 Task: Get directions from San Jacinto Battleground State Historic Site, Texas, United States to Congaree National Park, South Carolina, United States arriving by 10:00 am on the 17th of June
Action: Mouse moved to (225, 50)
Screenshot: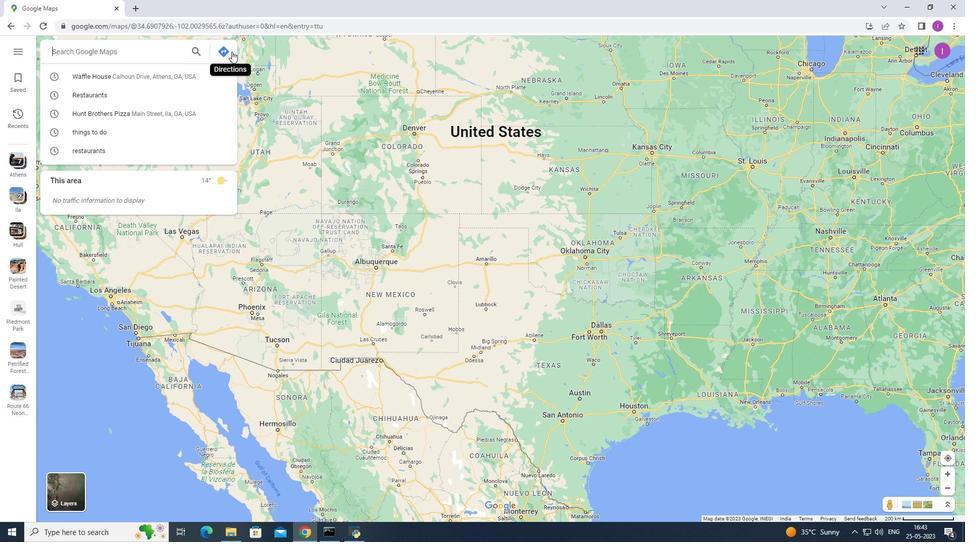 
Action: Mouse pressed left at (225, 50)
Screenshot: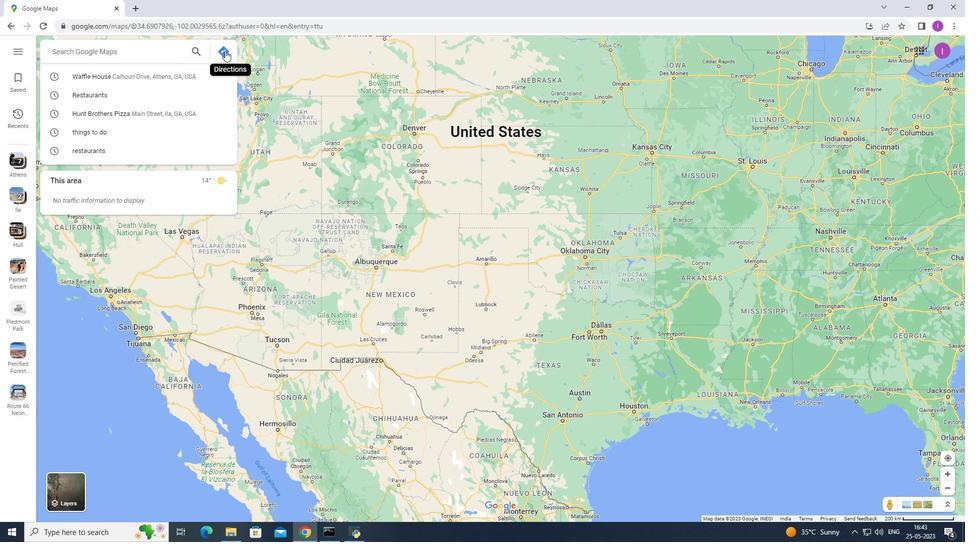 
Action: Mouse moved to (79, 80)
Screenshot: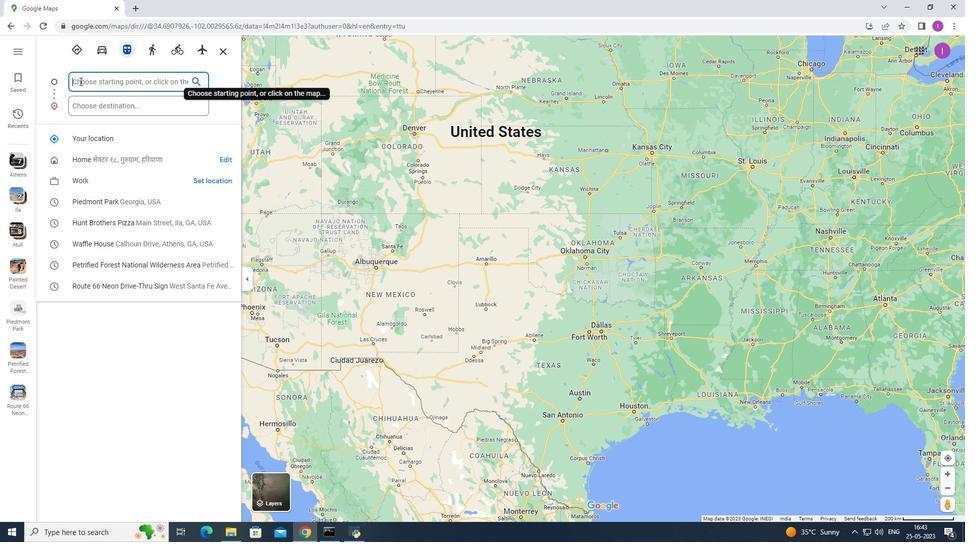 
Action: Mouse pressed left at (79, 80)
Screenshot: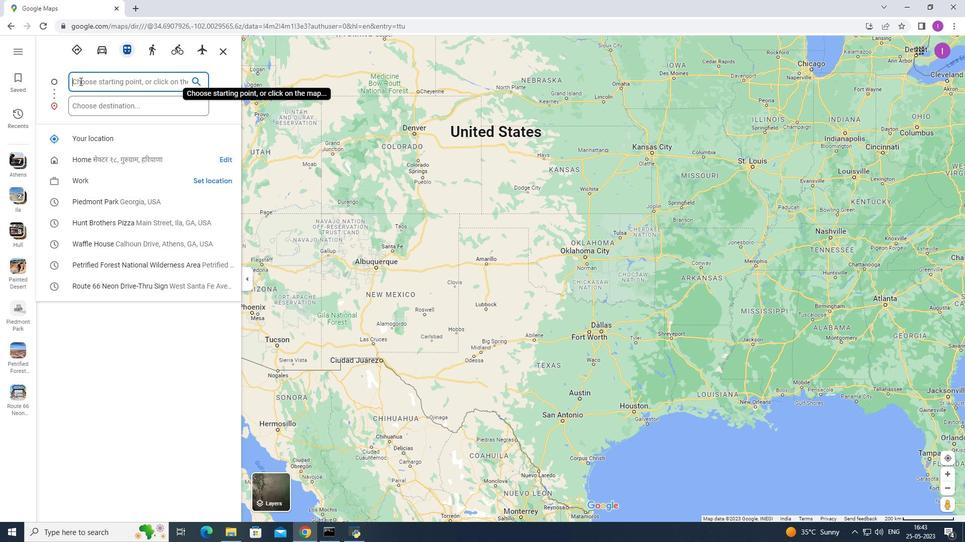 
Action: Key pressed <Key.shift>San<Key.space><Key.shift>Jacin
Screenshot: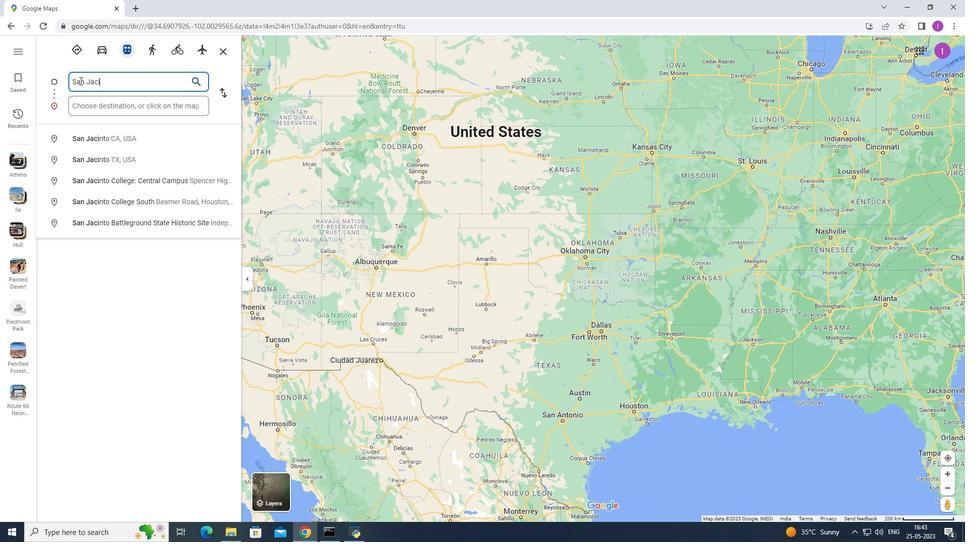 
Action: Mouse moved to (105, 156)
Screenshot: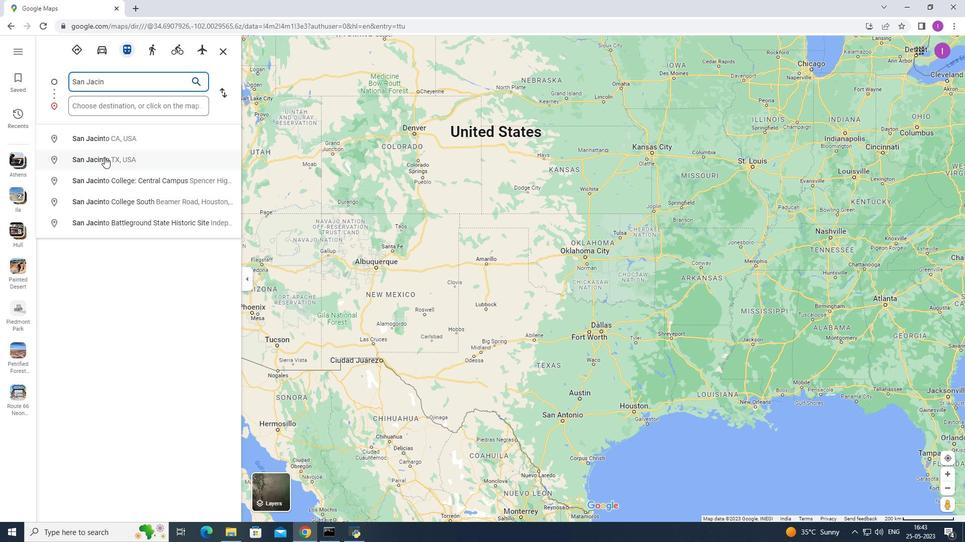 
Action: Mouse pressed left at (105, 156)
Screenshot: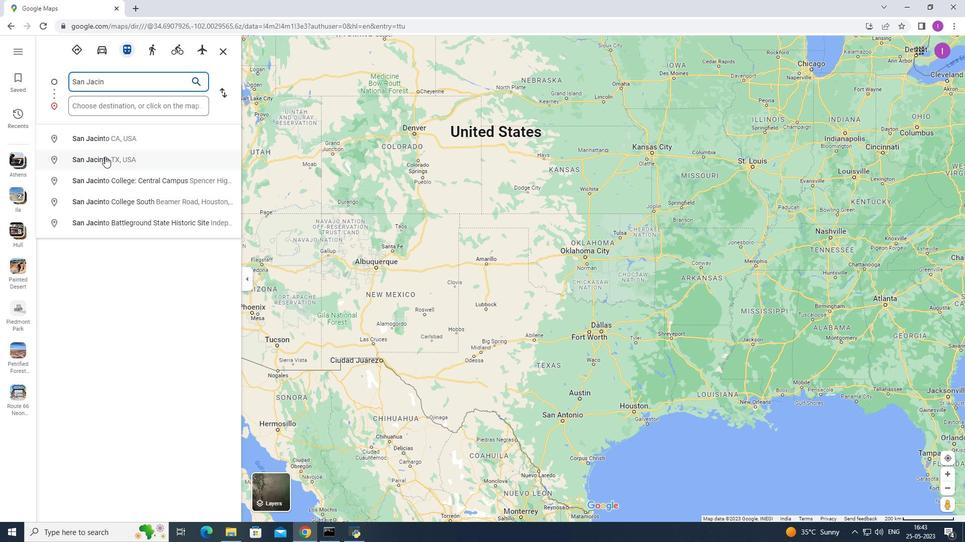
Action: Mouse moved to (112, 105)
Screenshot: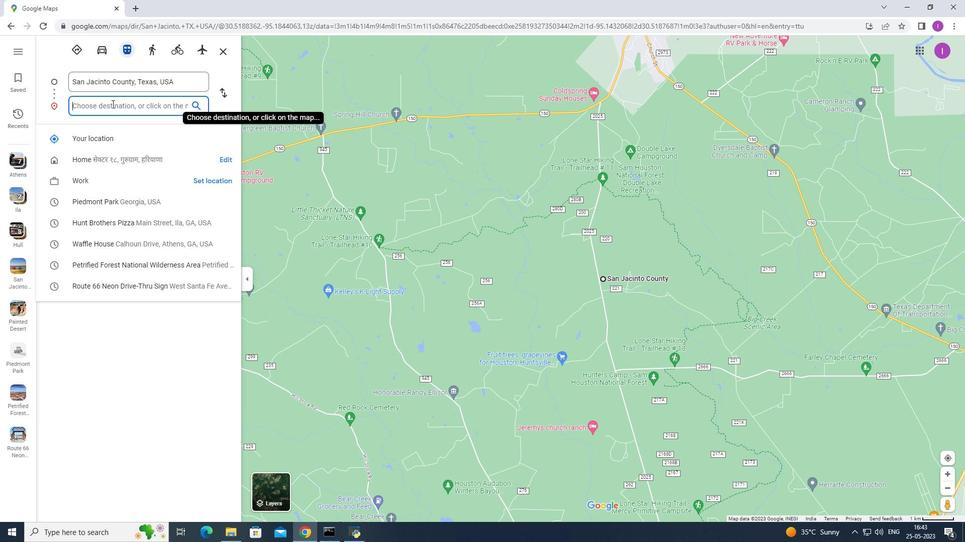 
Action: Mouse pressed left at (112, 105)
Screenshot: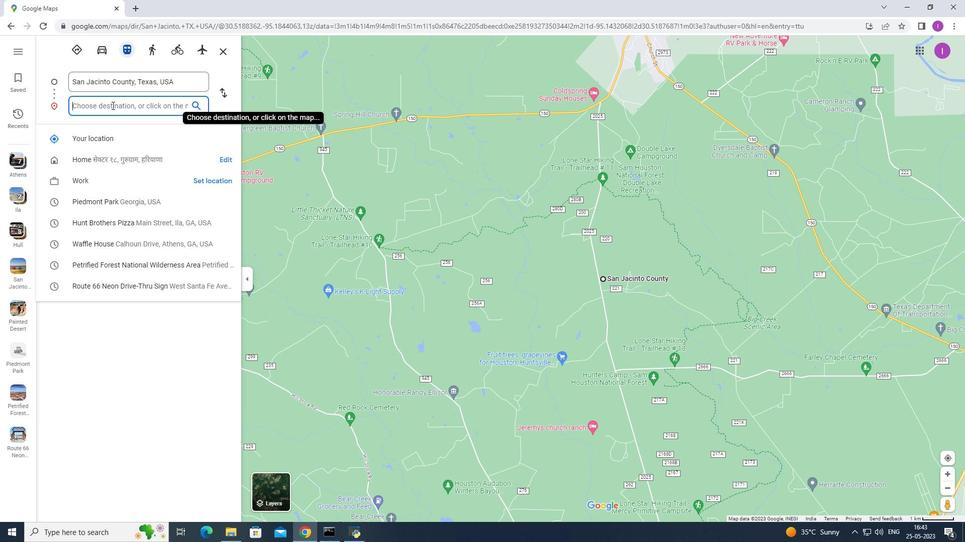 
Action: Key pressed <Key.shift><Key.shift>Congaree<Key.space>nat
Screenshot: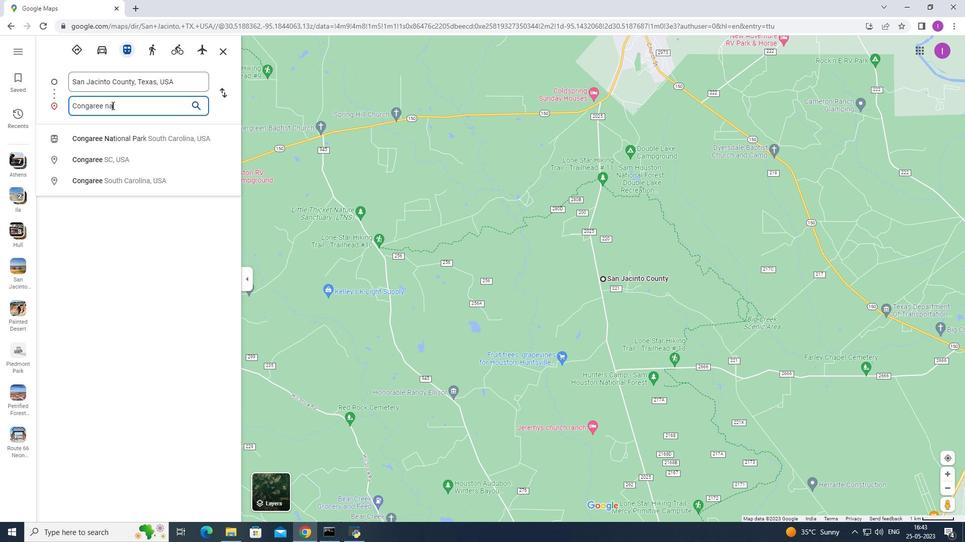 
Action: Mouse moved to (134, 135)
Screenshot: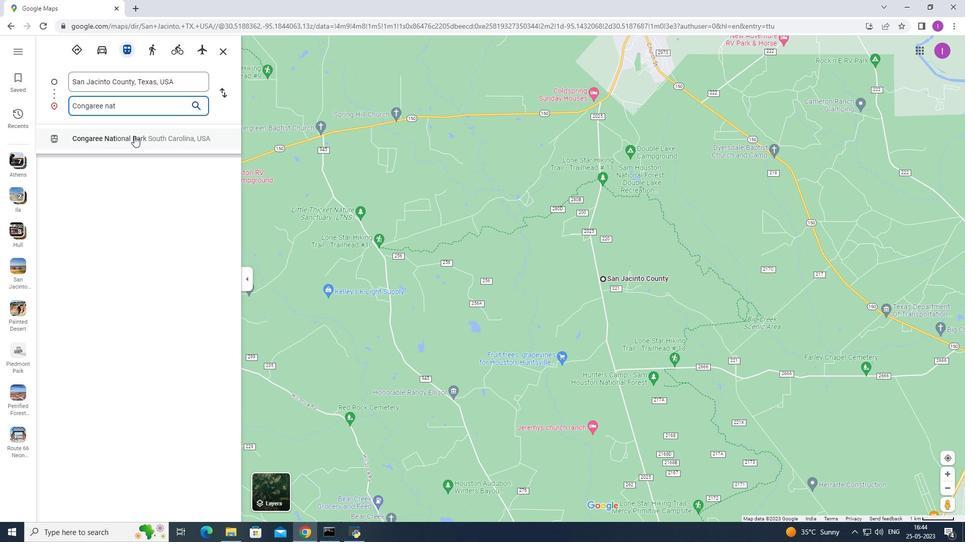 
Action: Mouse pressed left at (134, 135)
Screenshot: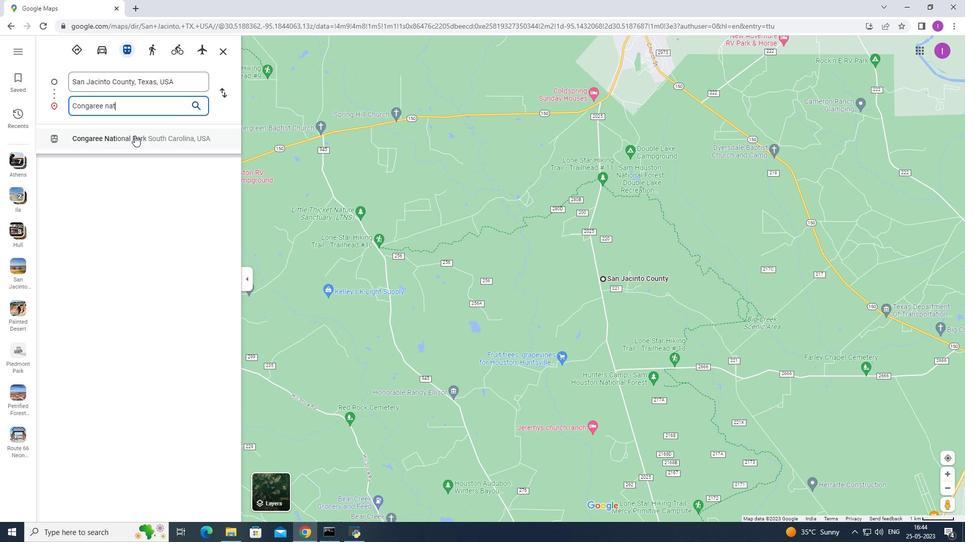 
Action: Mouse moved to (114, 136)
Screenshot: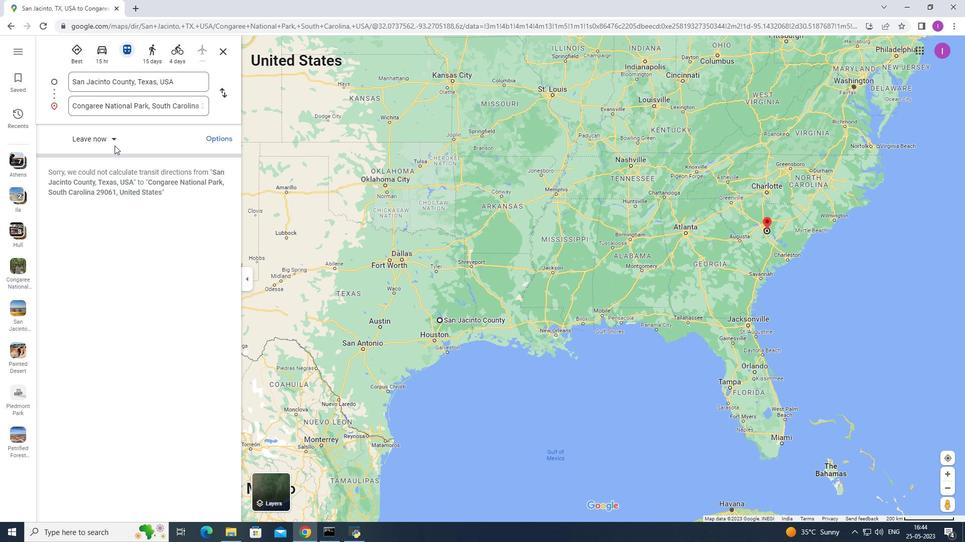
Action: Mouse pressed left at (114, 136)
Screenshot: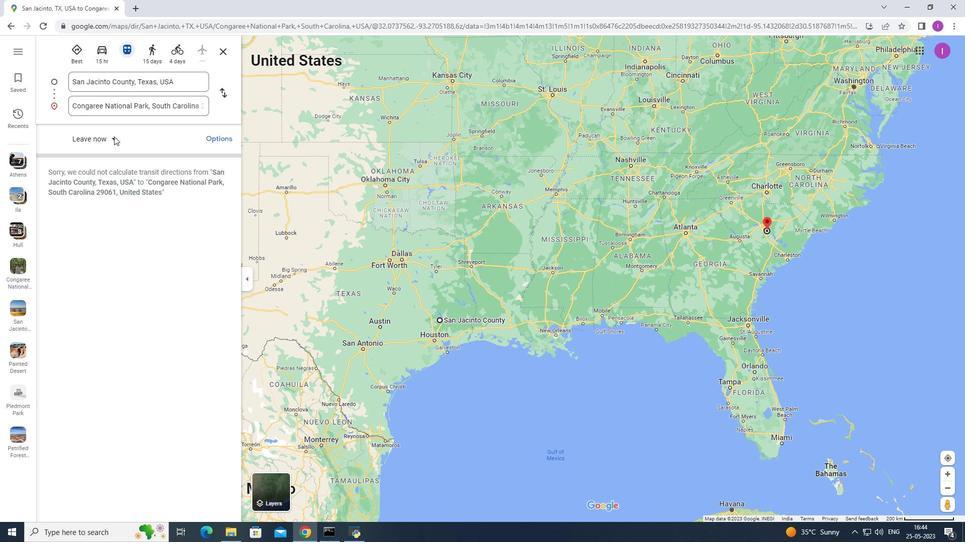 
Action: Mouse moved to (110, 182)
Screenshot: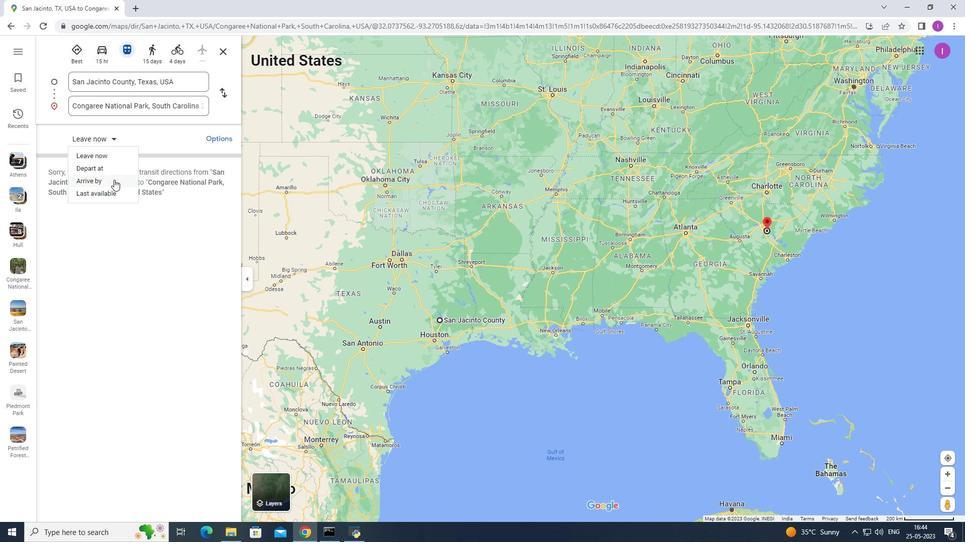 
Action: Mouse pressed left at (110, 182)
Screenshot: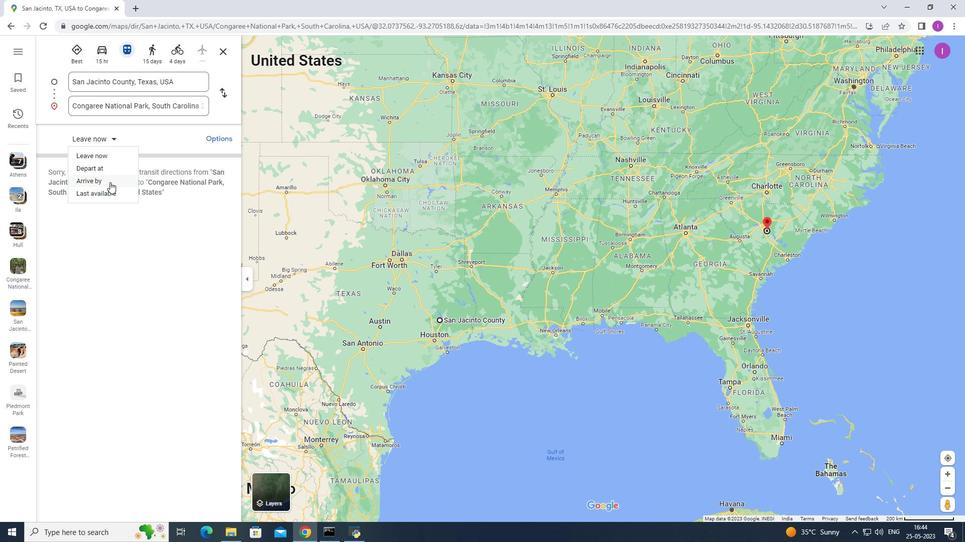 
Action: Mouse moved to (90, 156)
Screenshot: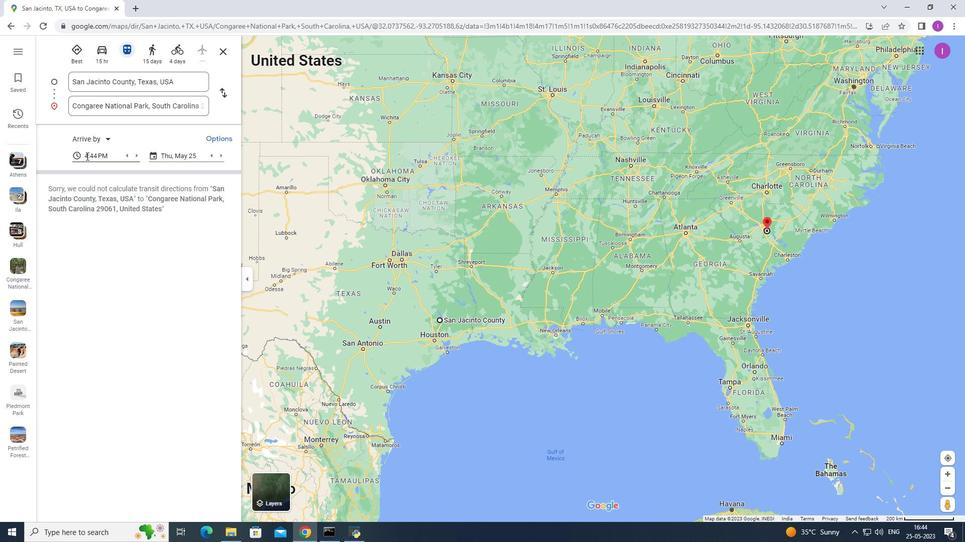 
Action: Mouse pressed left at (90, 156)
Screenshot: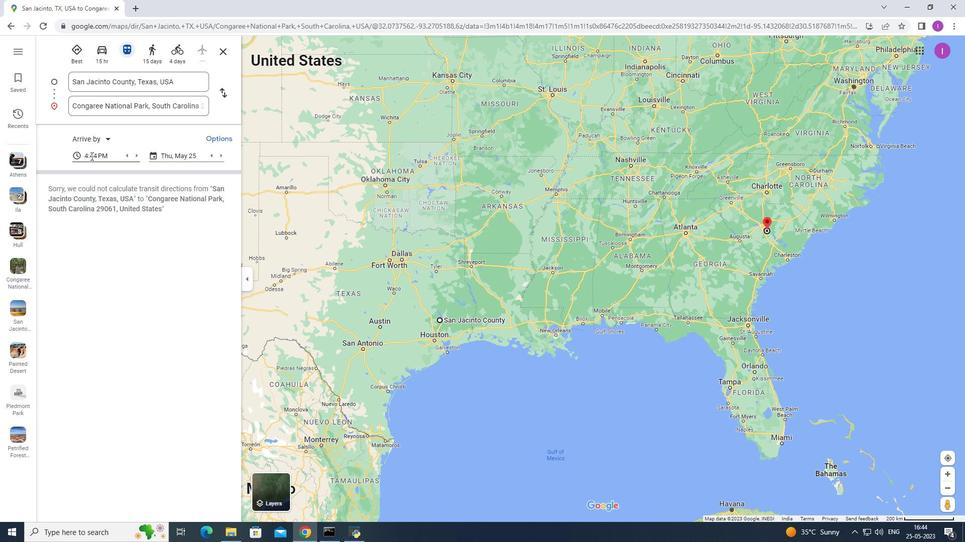 
Action: Mouse moved to (134, 238)
Screenshot: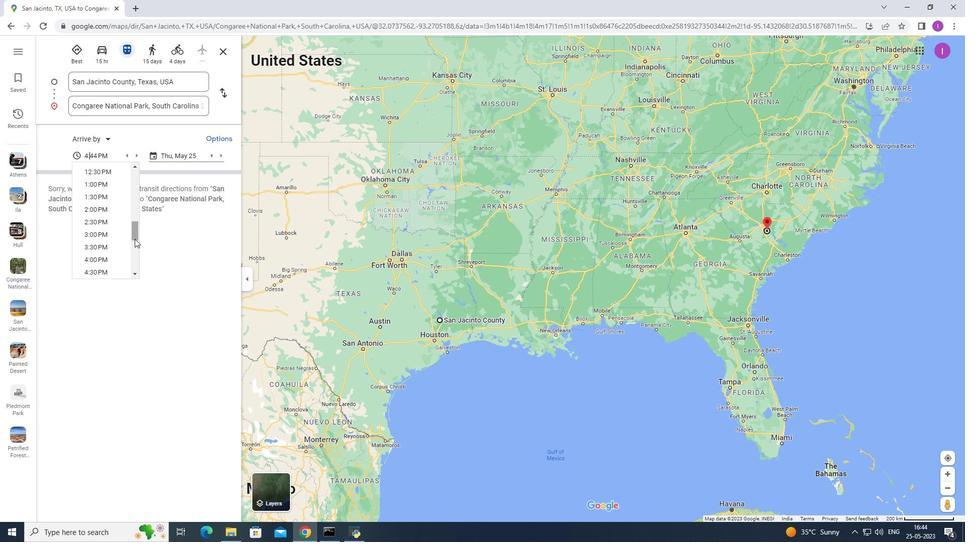 
Action: Mouse pressed left at (134, 238)
Screenshot: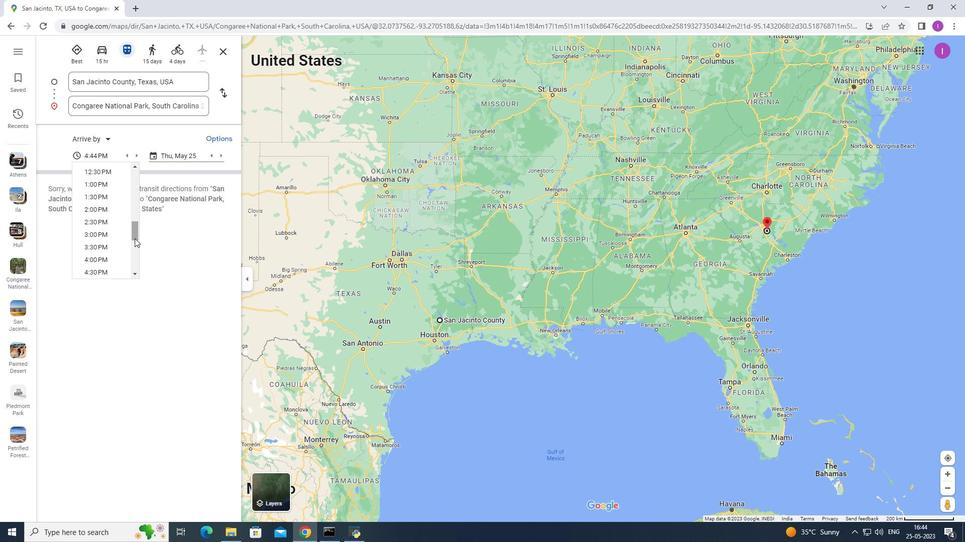 
Action: Mouse moved to (134, 182)
Screenshot: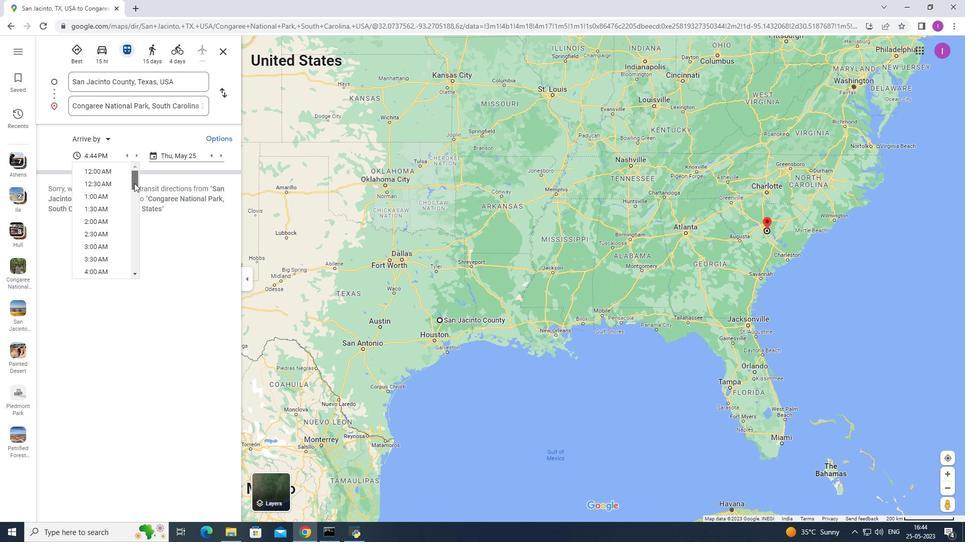 
Action: Mouse pressed left at (134, 182)
Screenshot: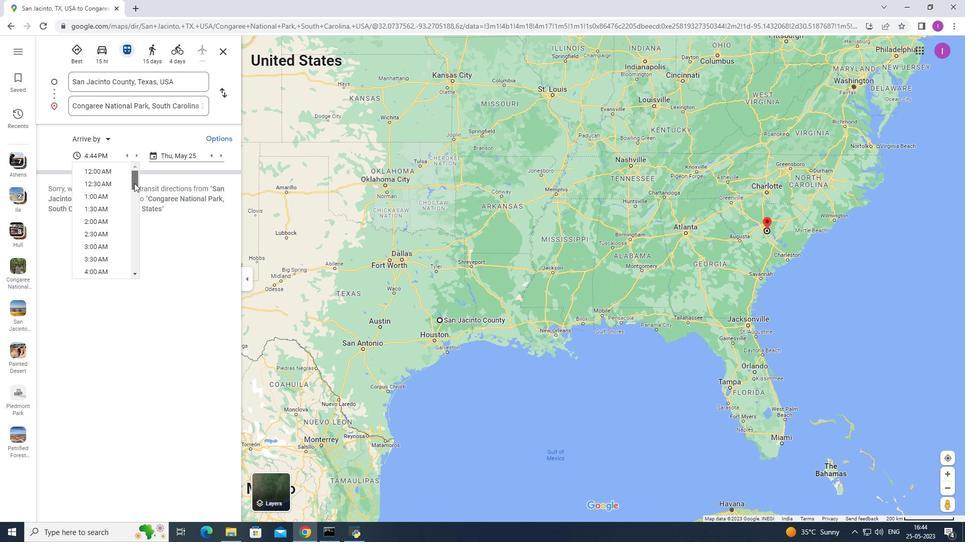 
Action: Mouse moved to (107, 231)
Screenshot: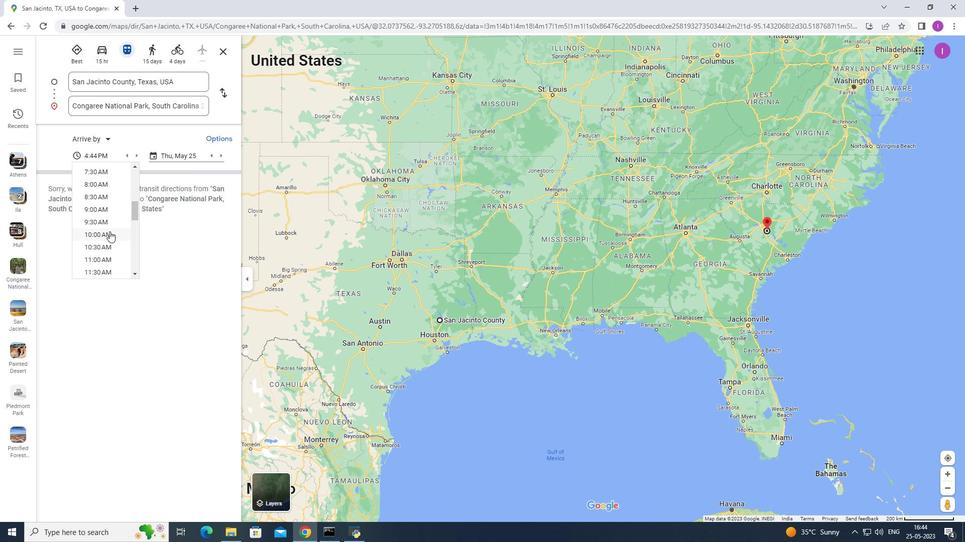 
Action: Mouse pressed left at (107, 231)
Screenshot: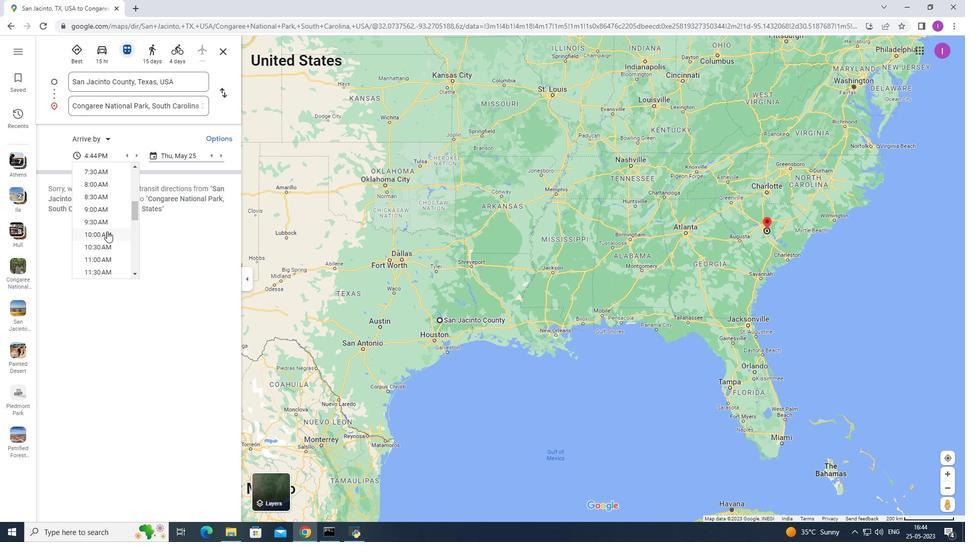 
Action: Mouse moved to (167, 154)
Screenshot: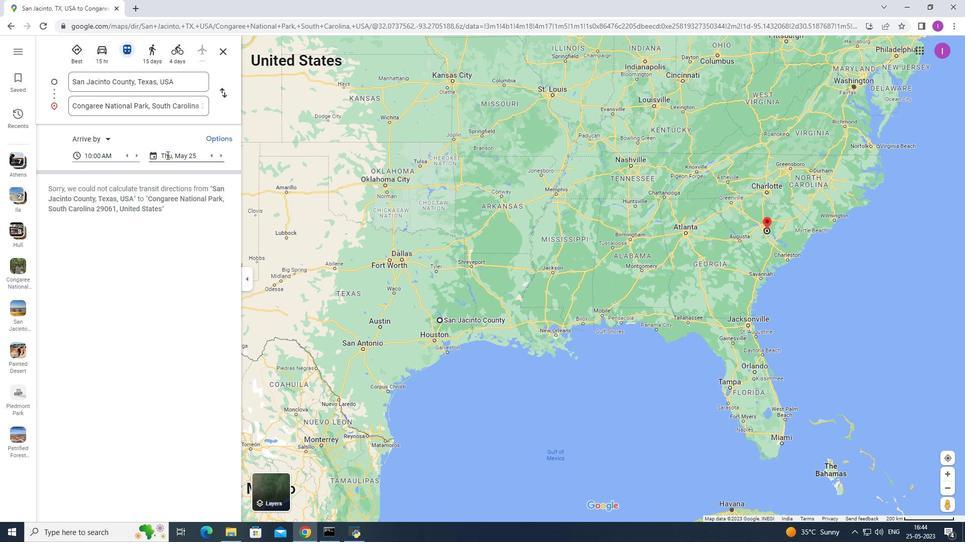 
Action: Mouse pressed left at (167, 154)
Screenshot: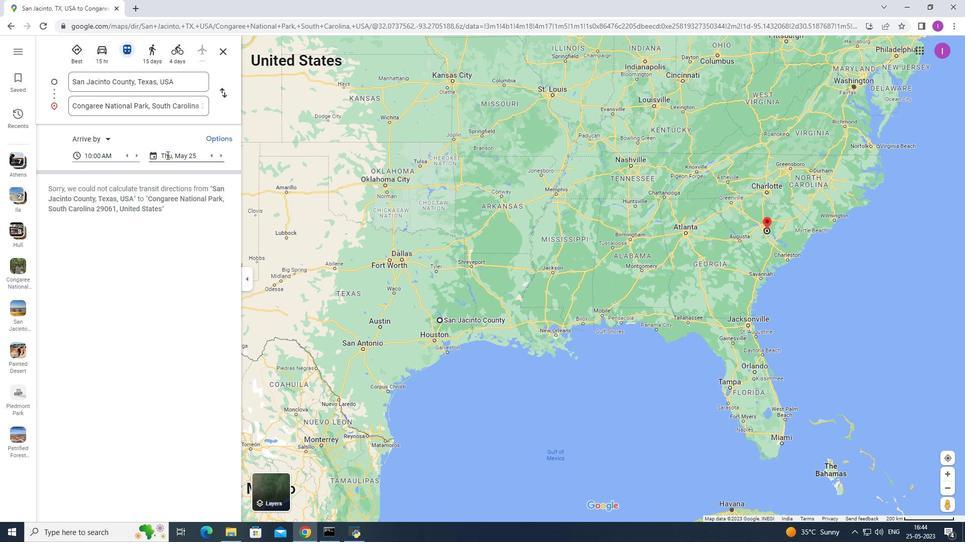 
Action: Mouse moved to (239, 176)
Screenshot: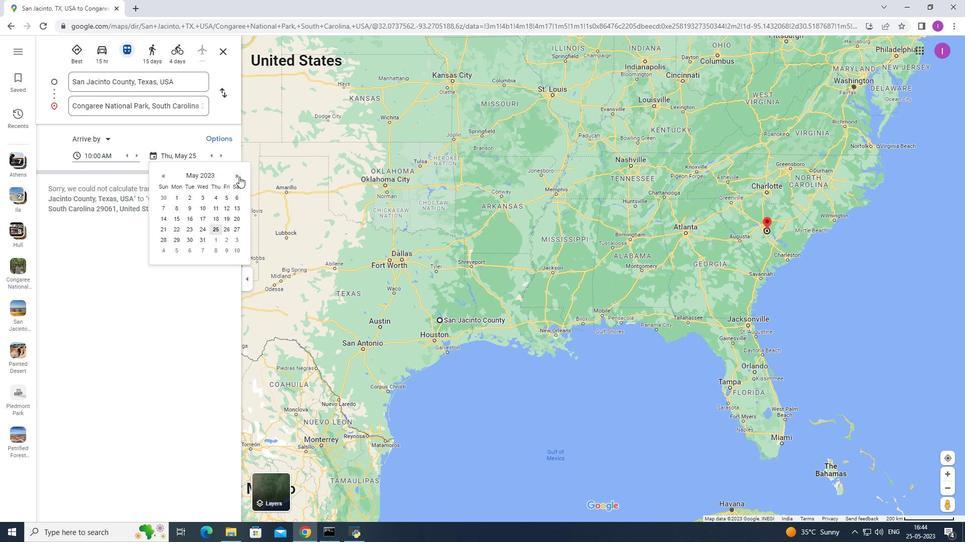 
Action: Mouse pressed left at (239, 176)
Screenshot: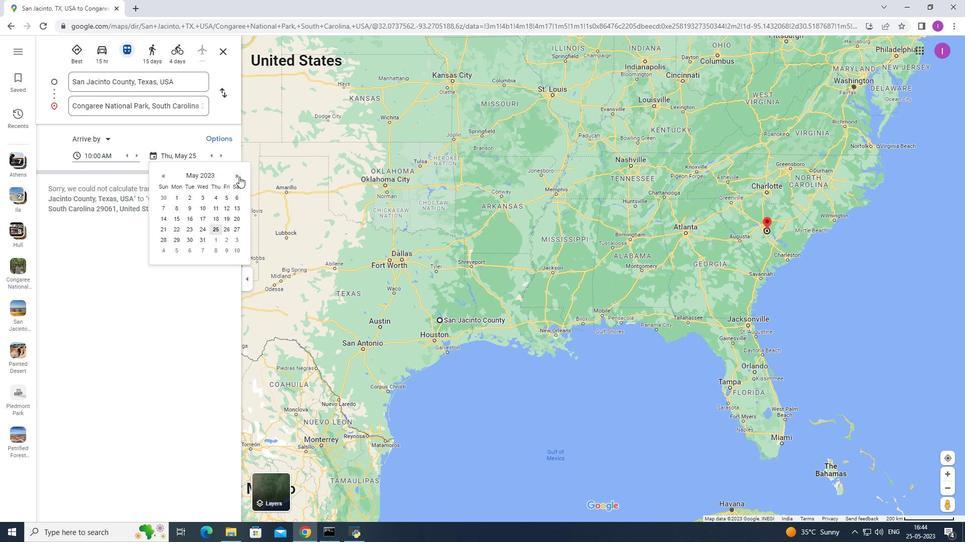 
Action: Mouse moved to (235, 217)
Screenshot: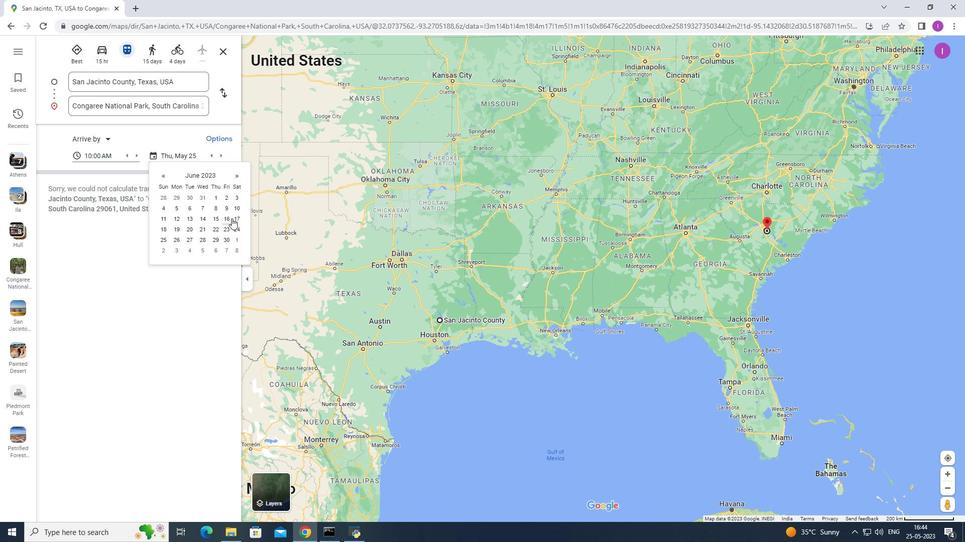 
Action: Mouse pressed left at (235, 217)
Screenshot: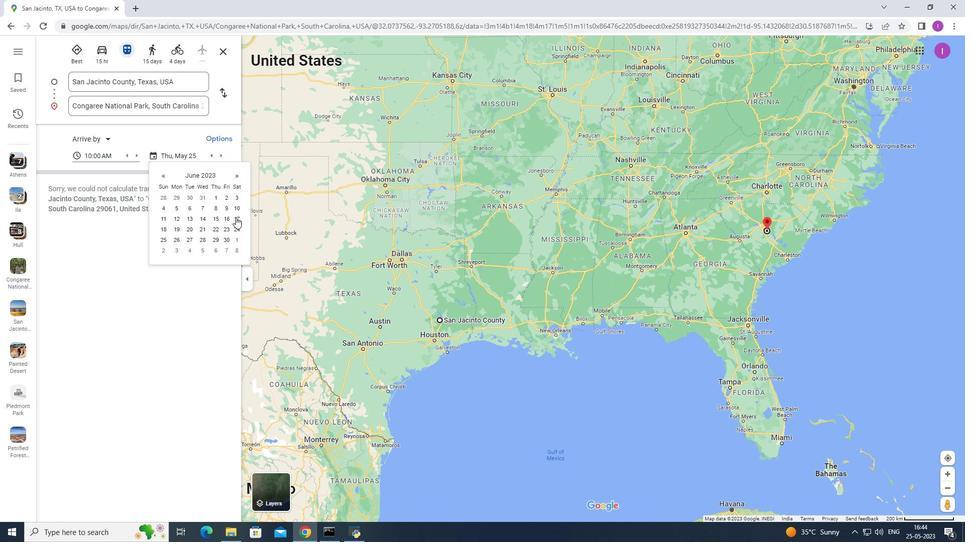 
Action: Mouse moved to (307, 242)
Screenshot: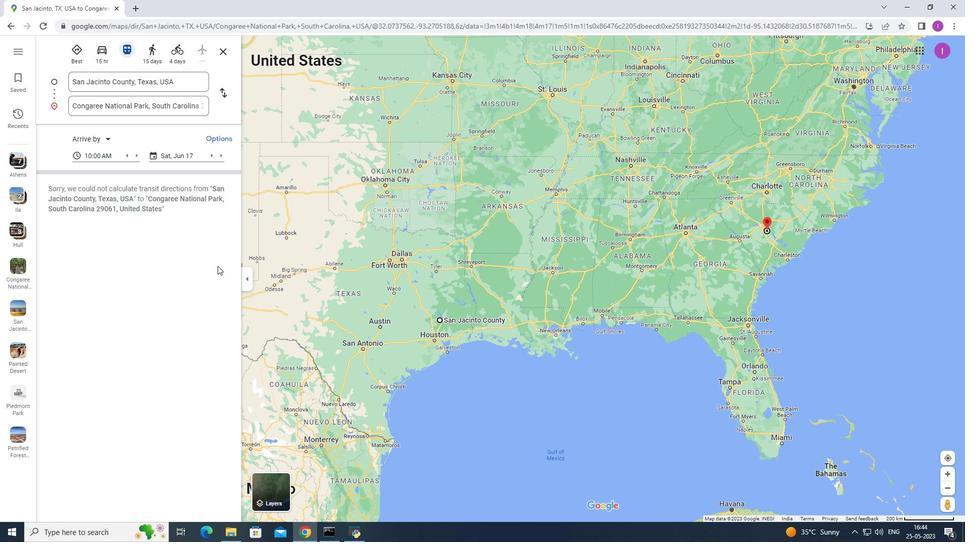 
